 Task: Create a due date automation trigger when advanced on, 2 hours before a card is due add basic assigned only to member @aryan.
Action: Mouse moved to (967, 77)
Screenshot: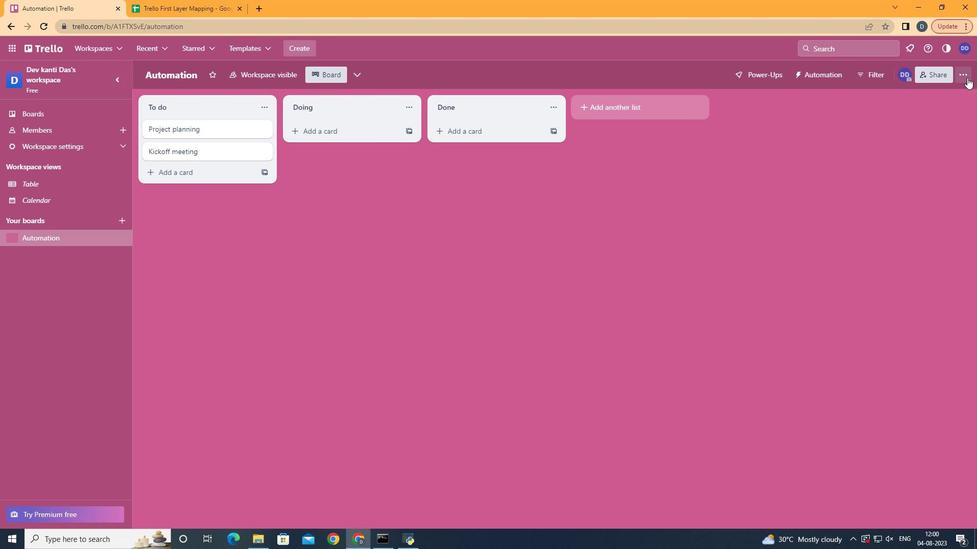 
Action: Mouse pressed left at (967, 77)
Screenshot: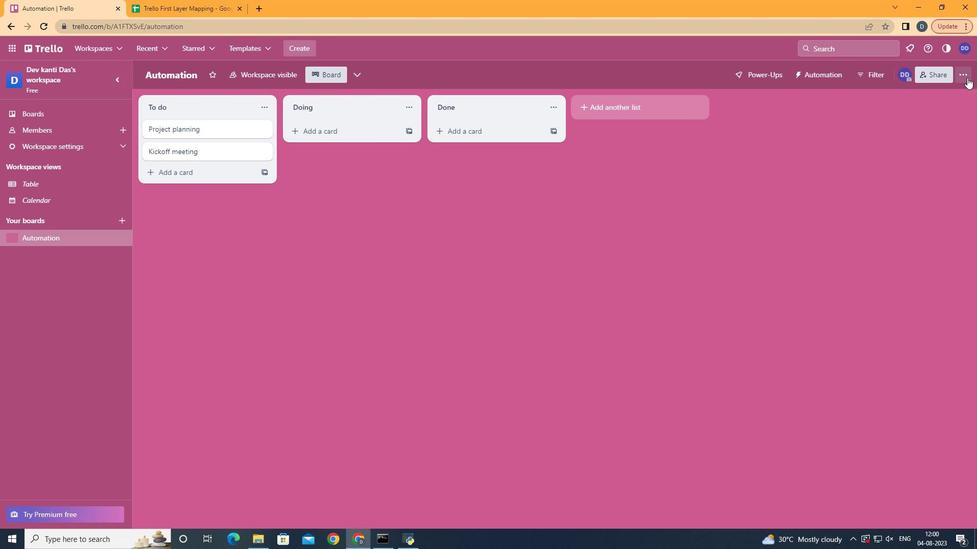 
Action: Mouse moved to (893, 212)
Screenshot: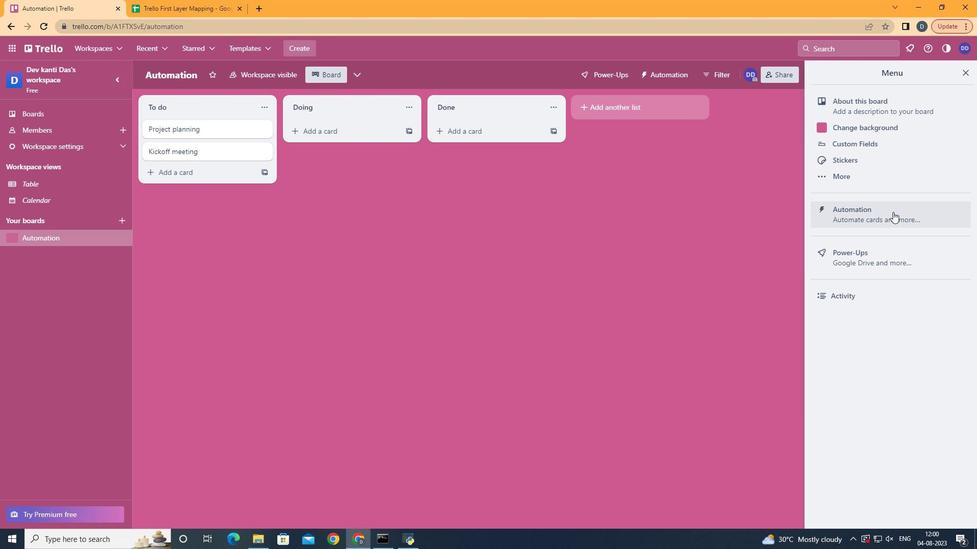 
Action: Mouse pressed left at (893, 212)
Screenshot: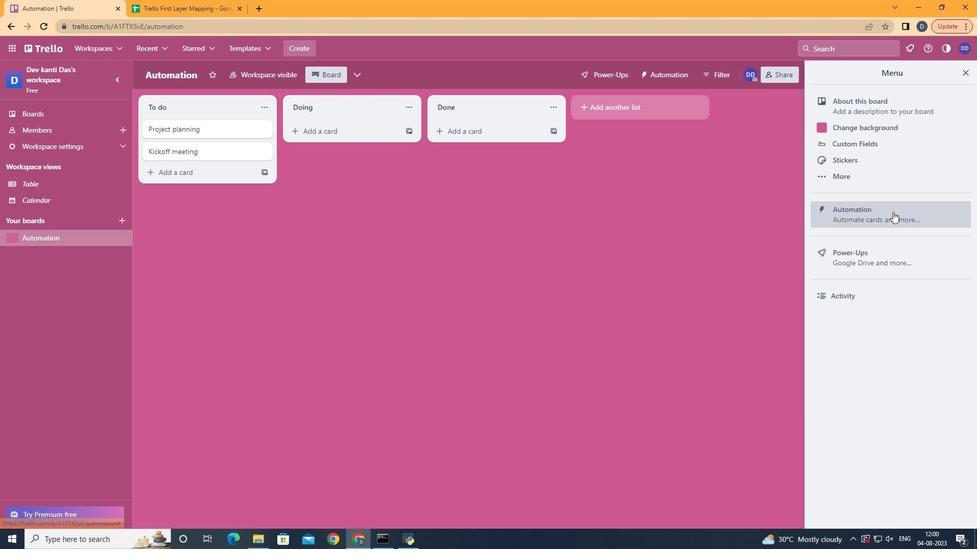 
Action: Mouse moved to (218, 206)
Screenshot: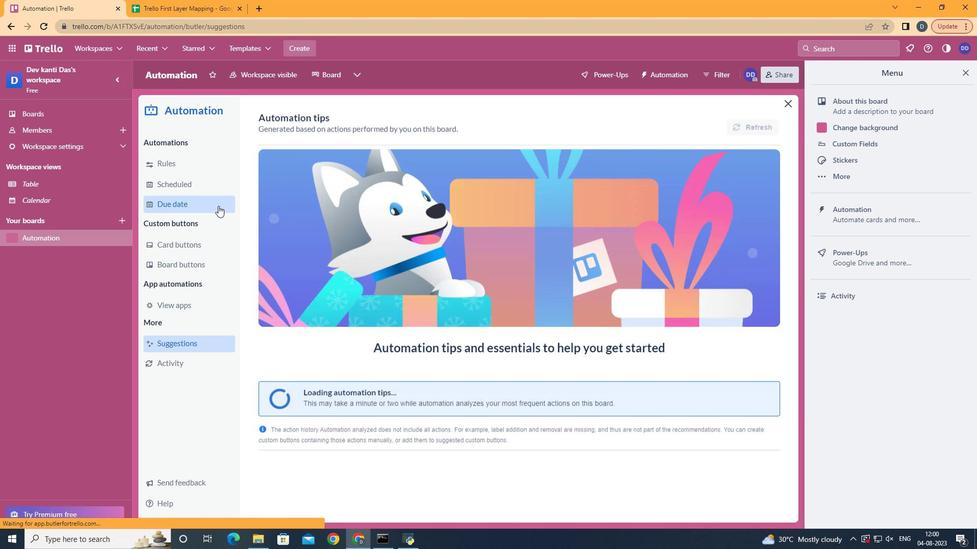 
Action: Mouse pressed left at (218, 206)
Screenshot: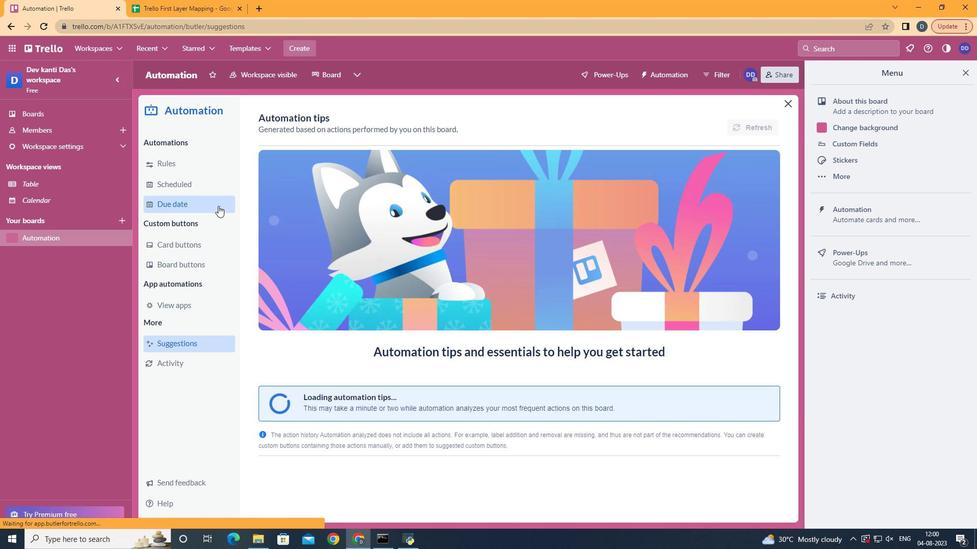 
Action: Mouse moved to (714, 129)
Screenshot: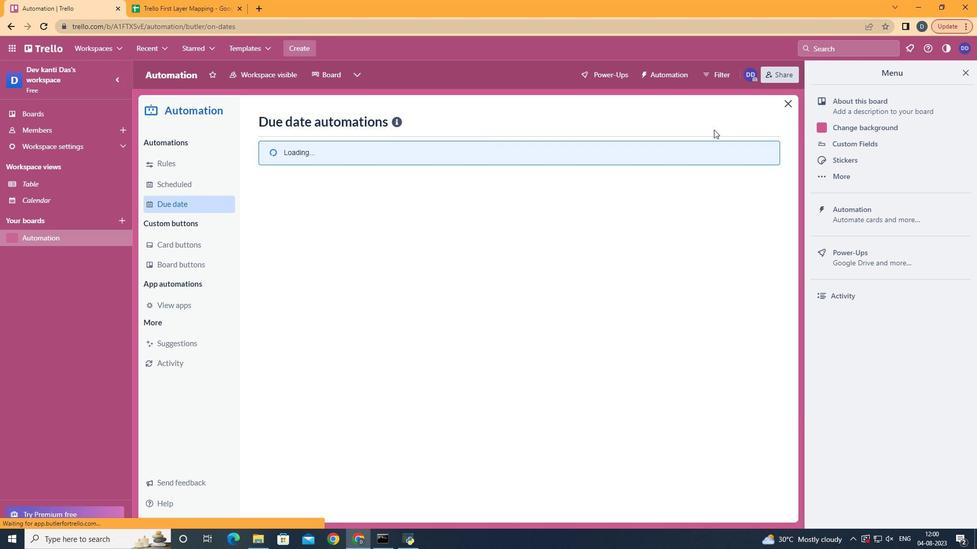 
Action: Mouse pressed left at (714, 129)
Screenshot: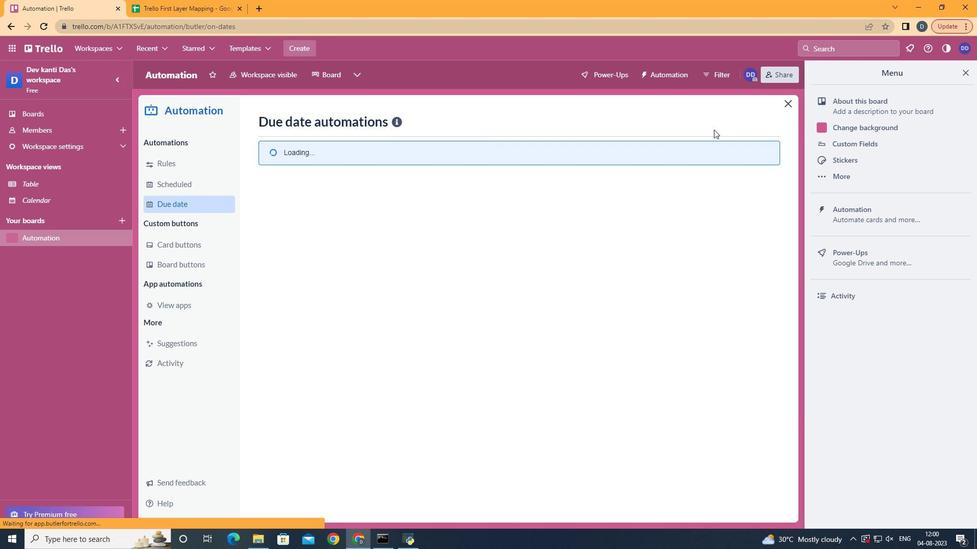 
Action: Mouse moved to (709, 126)
Screenshot: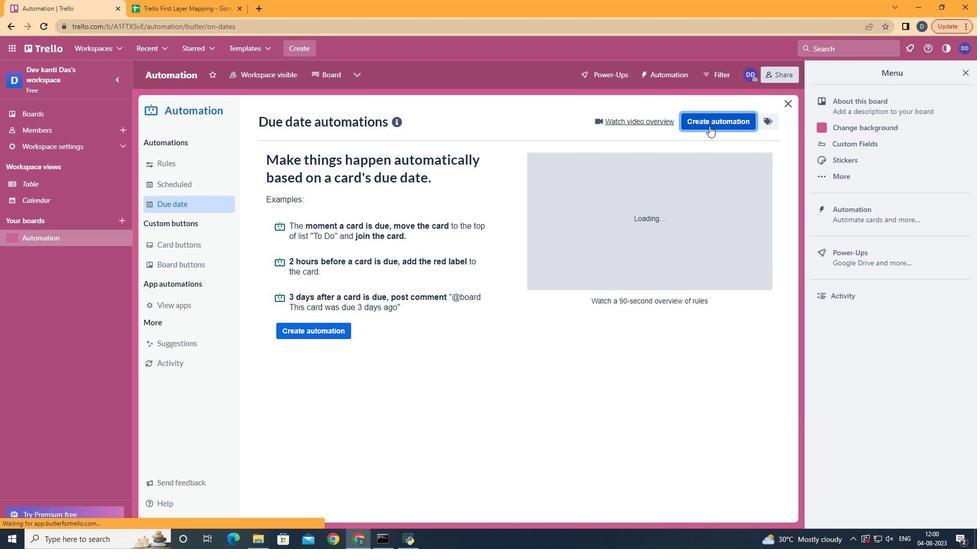 
Action: Mouse pressed left at (709, 126)
Screenshot: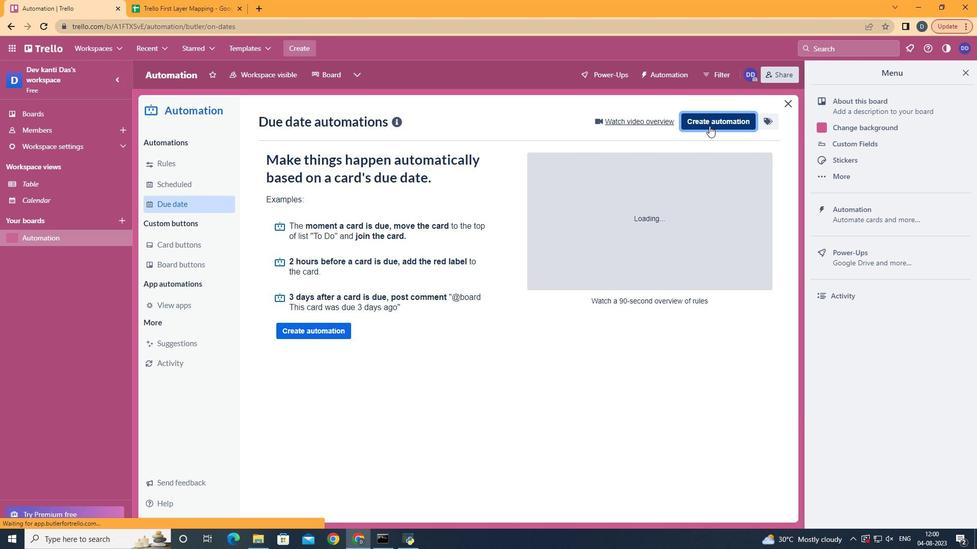 
Action: Mouse moved to (537, 222)
Screenshot: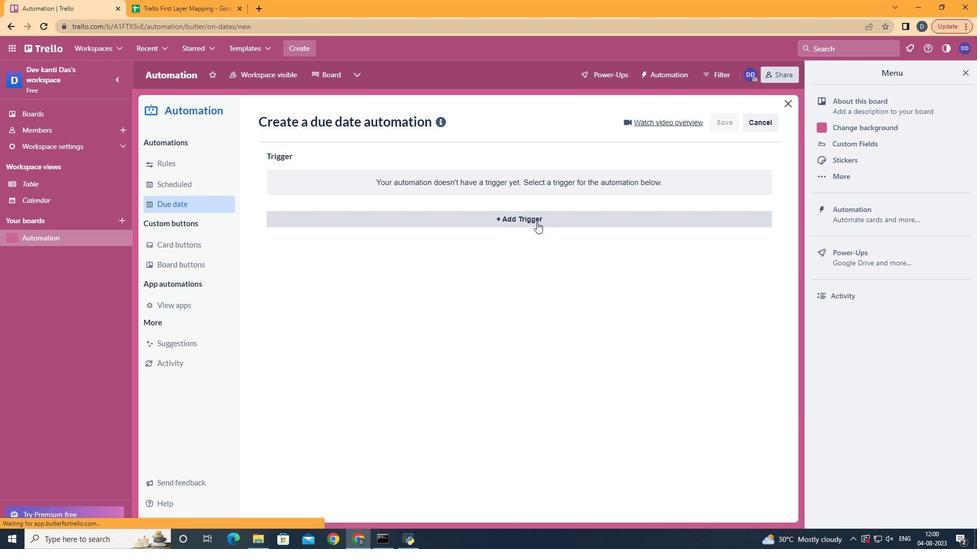 
Action: Mouse pressed left at (537, 222)
Screenshot: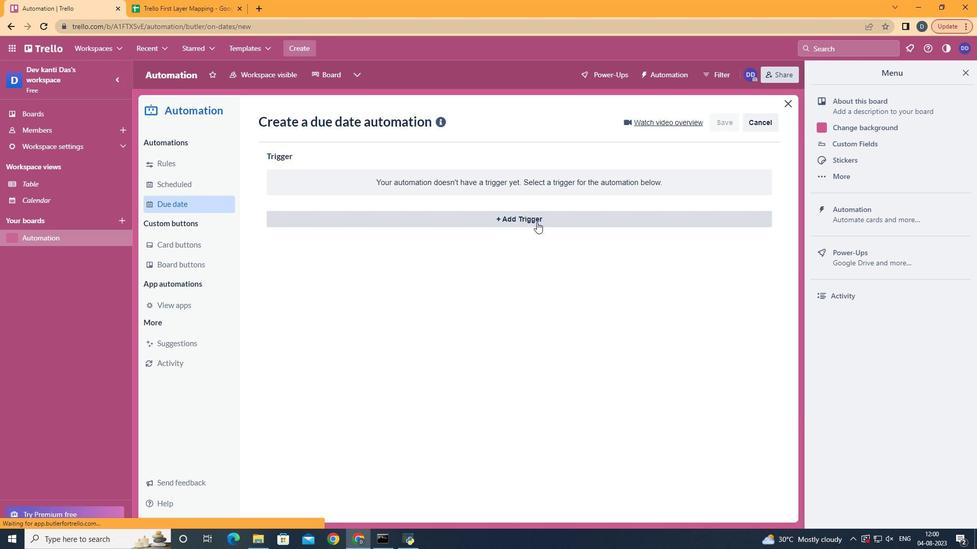 
Action: Mouse moved to (328, 428)
Screenshot: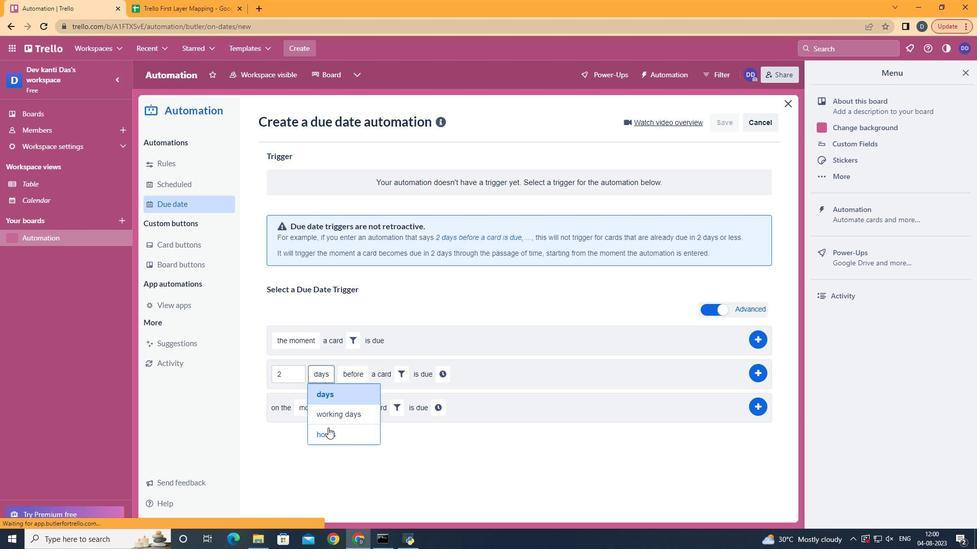 
Action: Mouse pressed left at (328, 428)
Screenshot: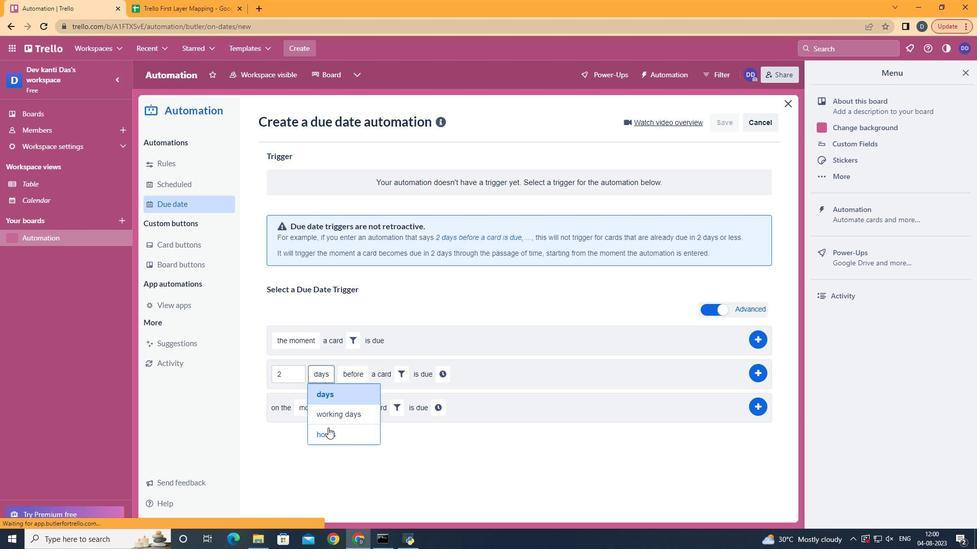 
Action: Mouse moved to (366, 394)
Screenshot: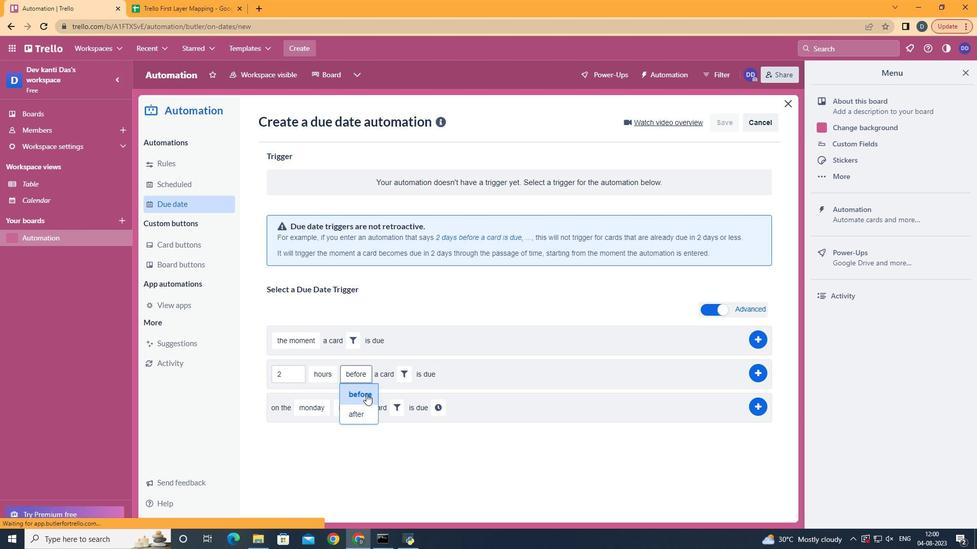 
Action: Mouse pressed left at (366, 394)
Screenshot: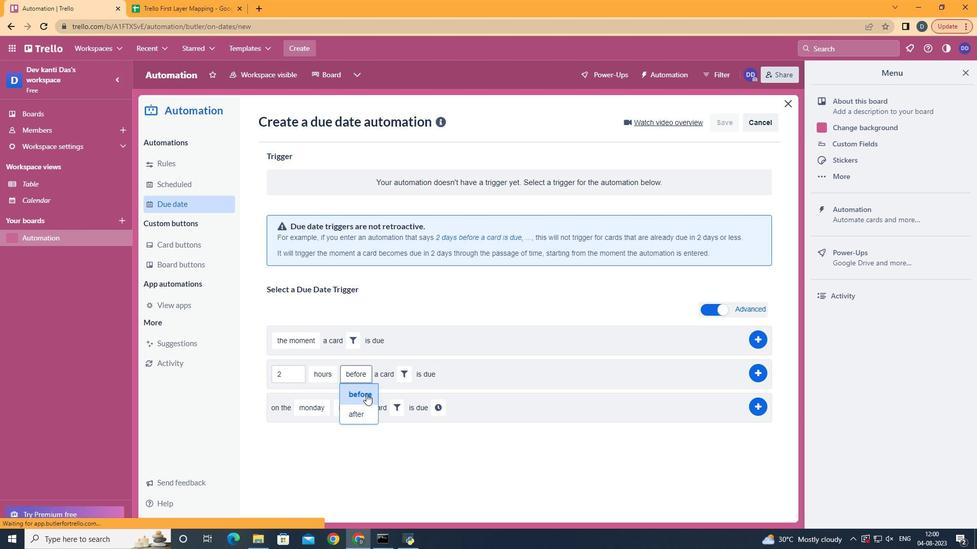 
Action: Mouse moved to (405, 372)
Screenshot: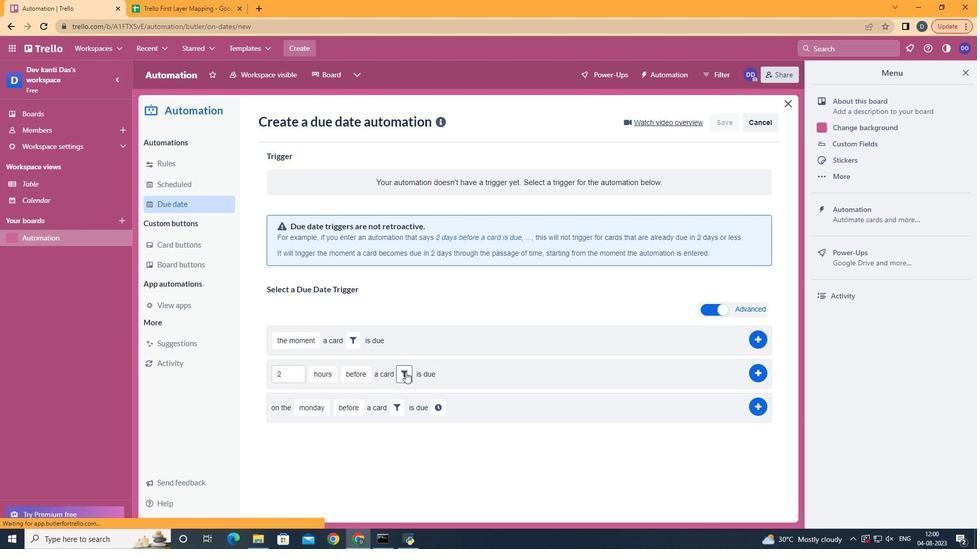 
Action: Mouse pressed left at (405, 372)
Screenshot: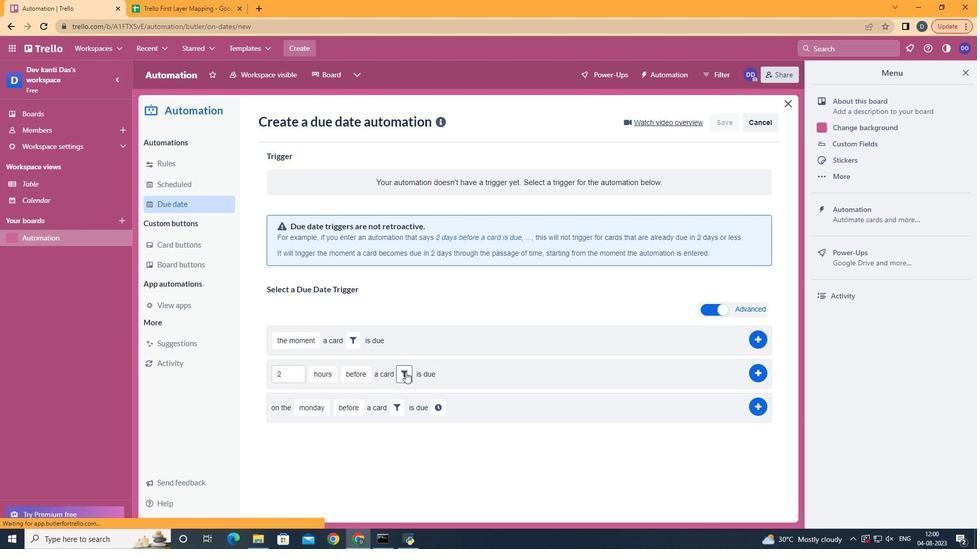 
Action: Mouse moved to (445, 459)
Screenshot: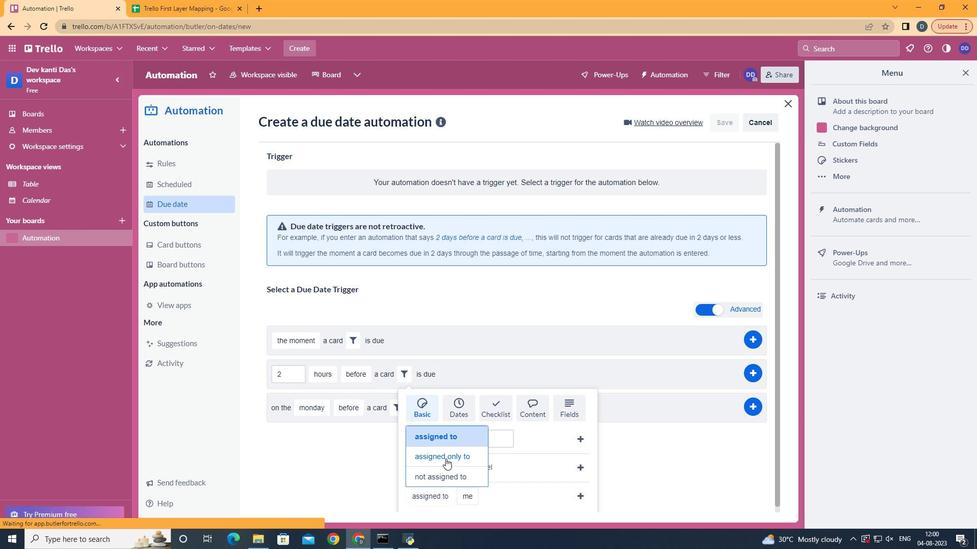 
Action: Mouse pressed left at (445, 459)
Screenshot: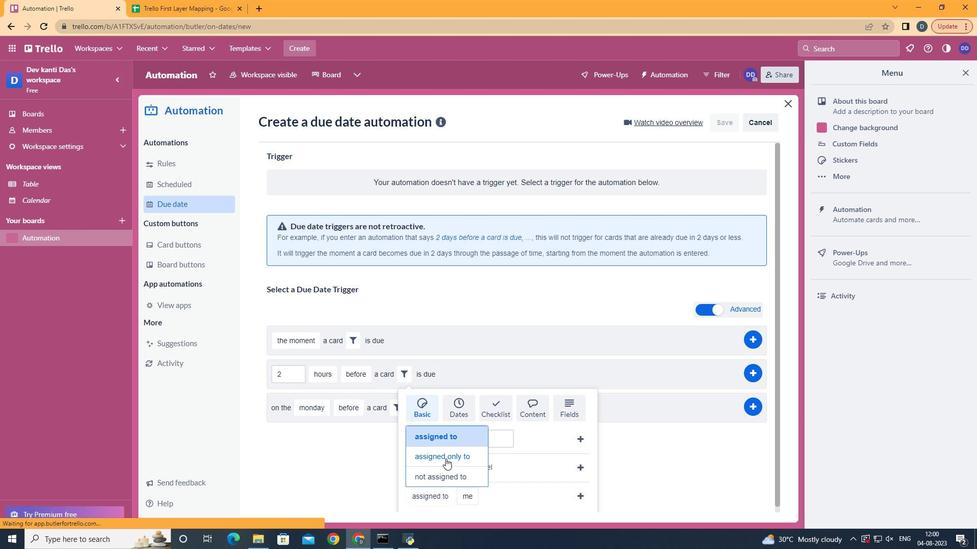 
Action: Mouse moved to (486, 480)
Screenshot: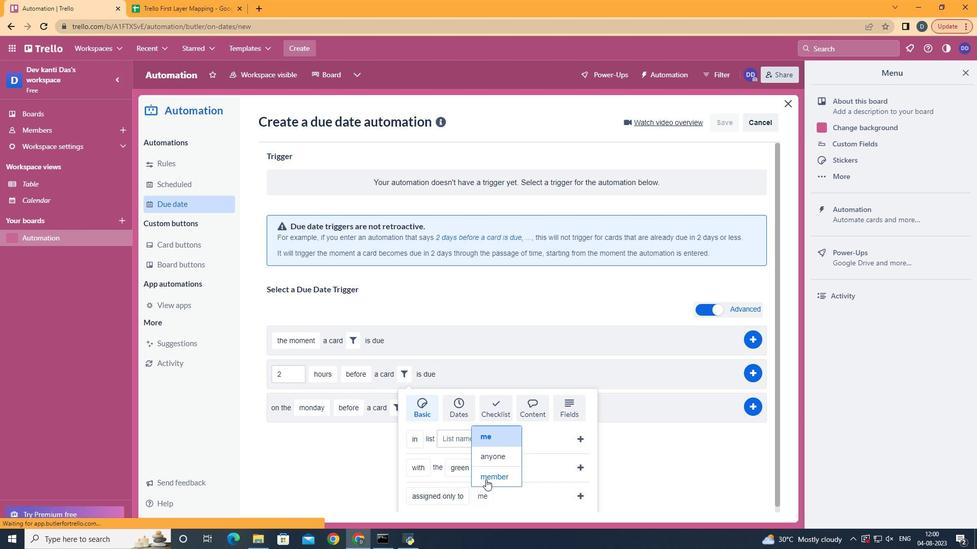 
Action: Mouse pressed left at (486, 480)
Screenshot: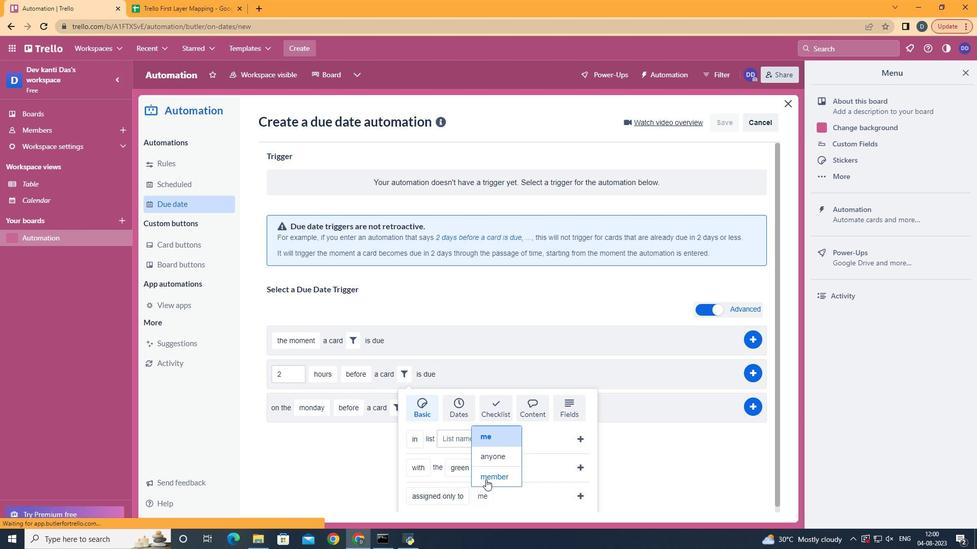 
Action: Mouse moved to (545, 500)
Screenshot: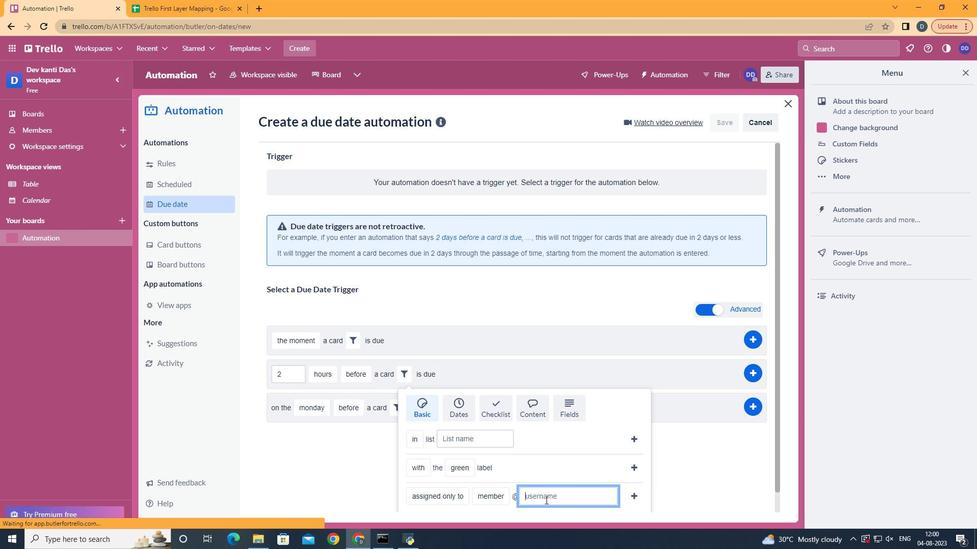 
Action: Mouse pressed left at (545, 500)
Screenshot: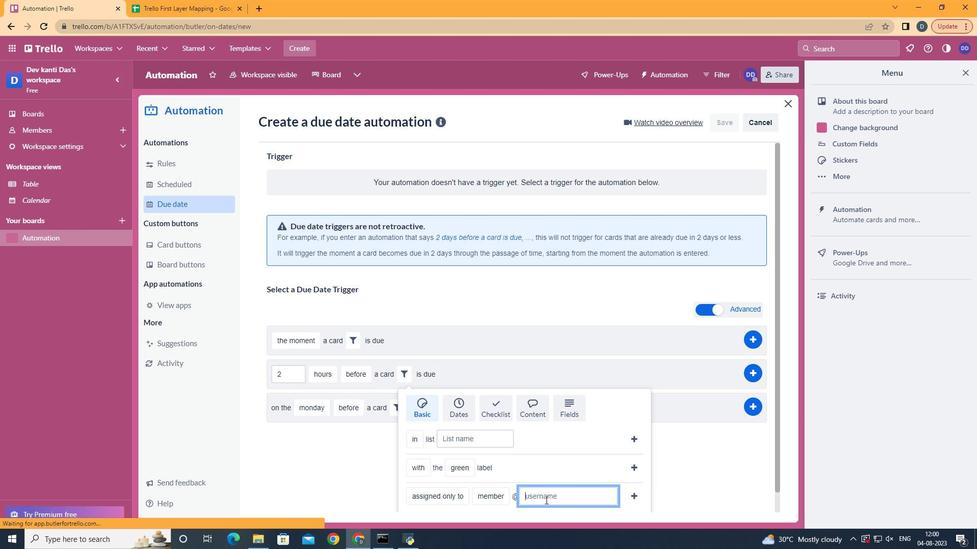 
Action: Key pressed aryn<Key.backspace>an
Screenshot: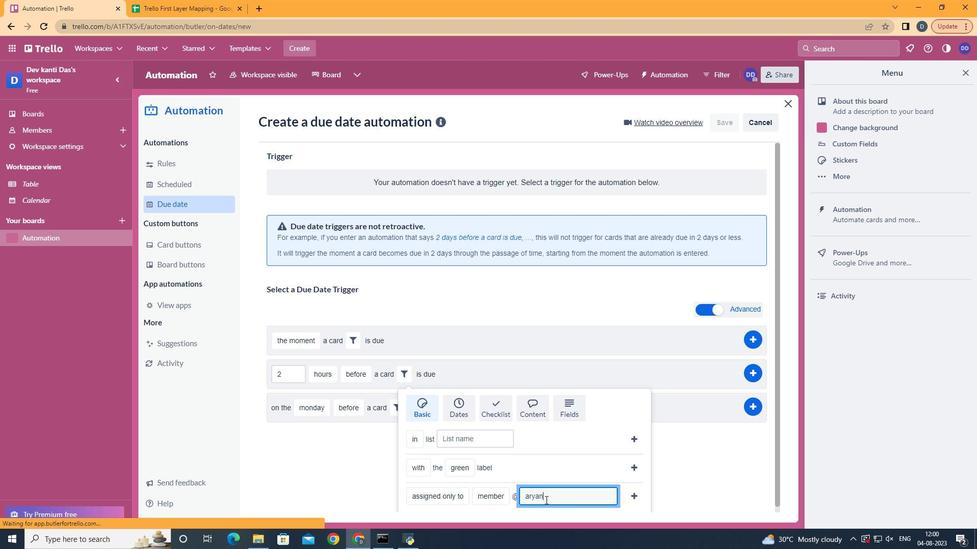 
Action: Mouse moved to (641, 495)
Screenshot: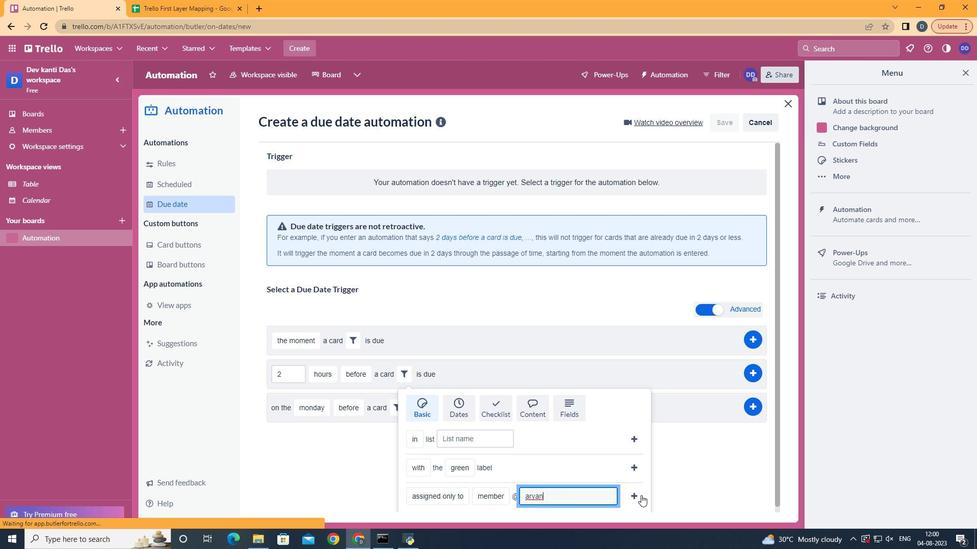 
Action: Mouse pressed left at (641, 495)
Screenshot: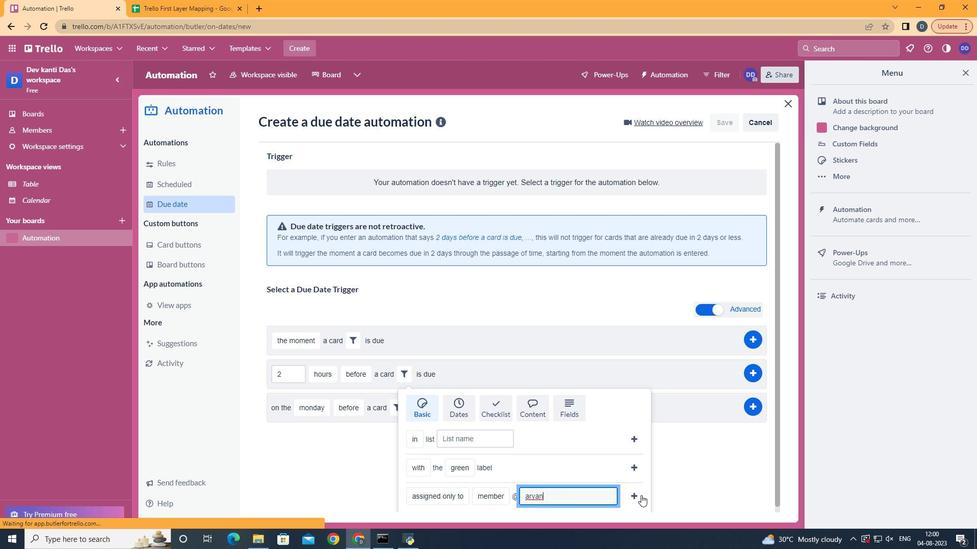 
Action: Mouse moved to (752, 370)
Screenshot: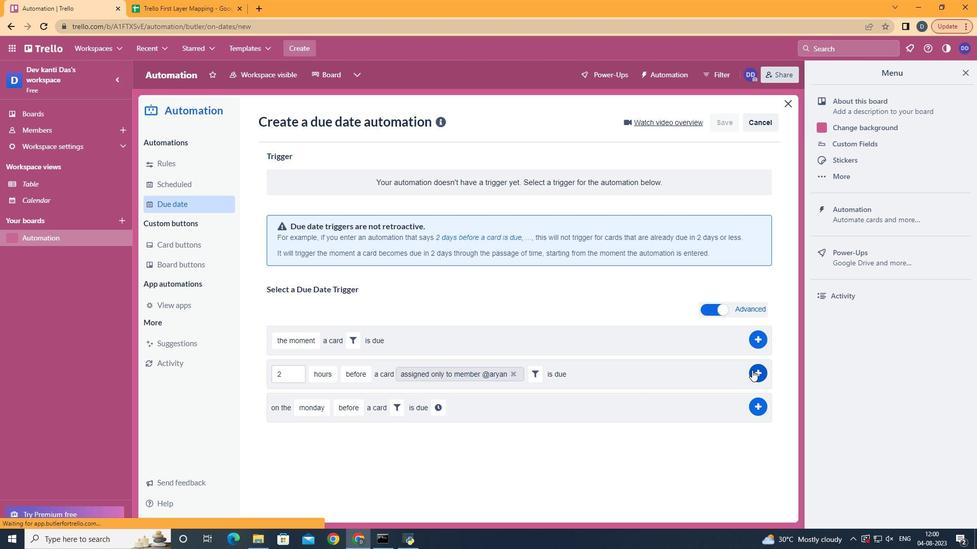 
Action: Mouse pressed left at (752, 370)
Screenshot: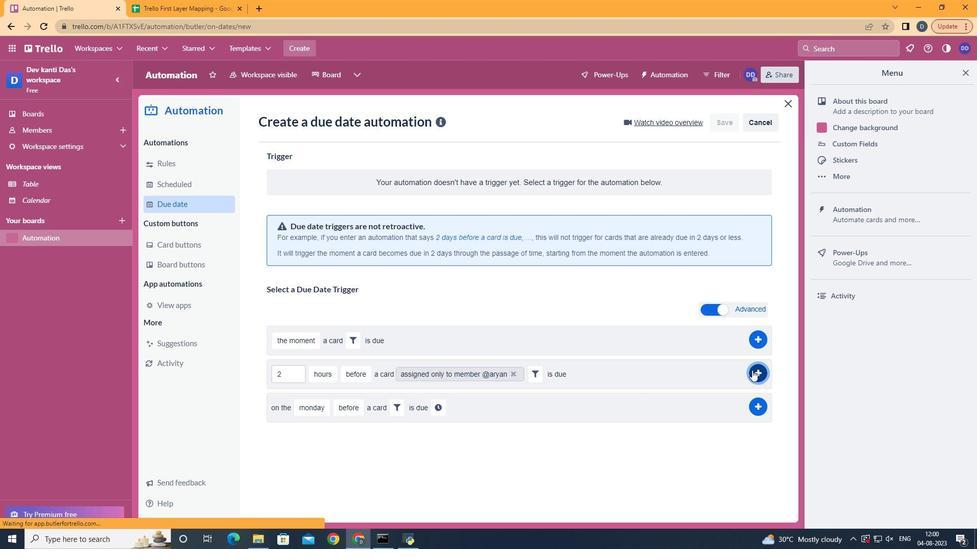 
Action: Mouse moved to (451, 205)
Screenshot: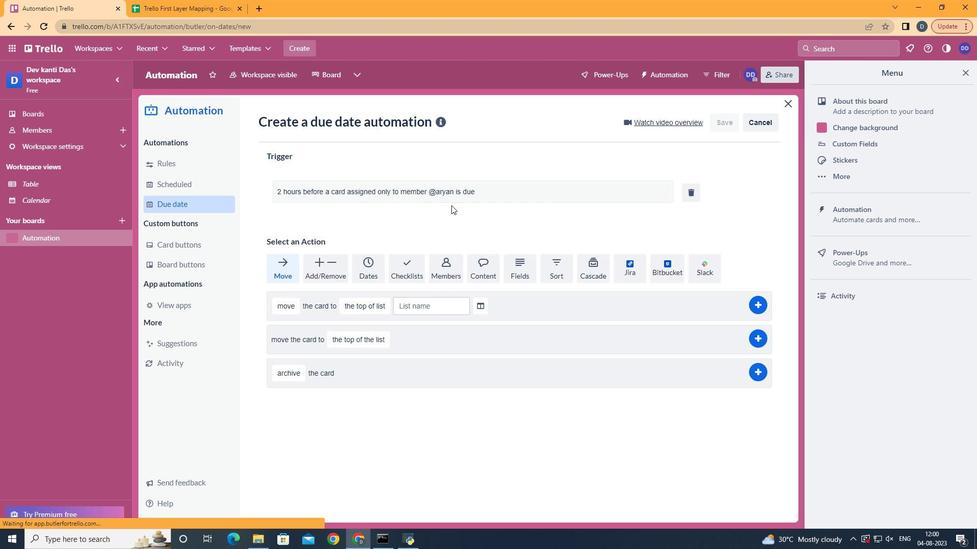 
